 Task: Add the background colour blue.
Action: Mouse moved to (183, 64)
Screenshot: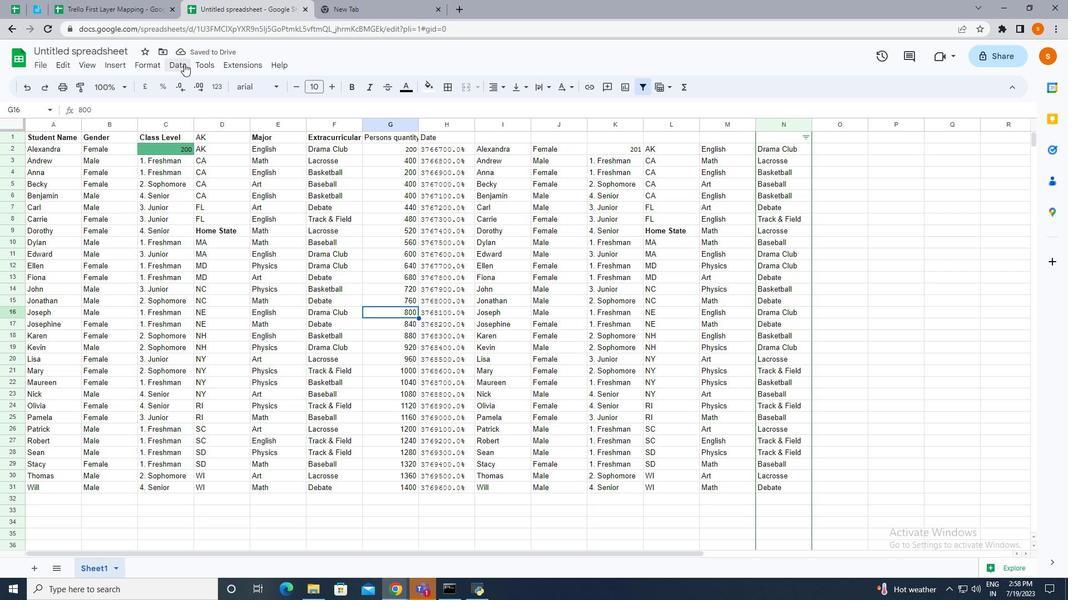 
Action: Mouse pressed left at (183, 64)
Screenshot: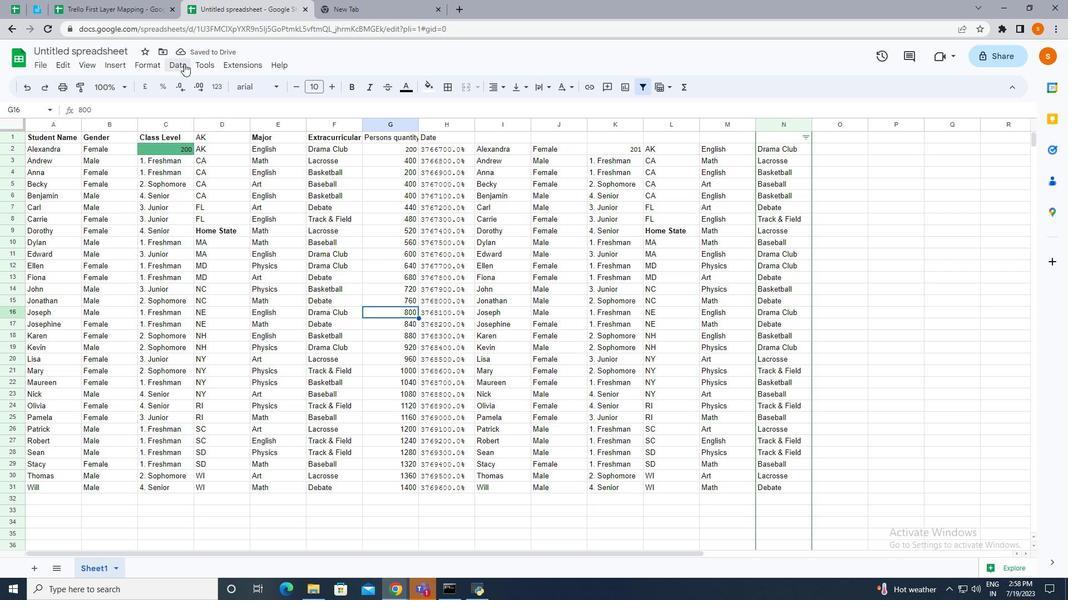 
Action: Mouse moved to (209, 160)
Screenshot: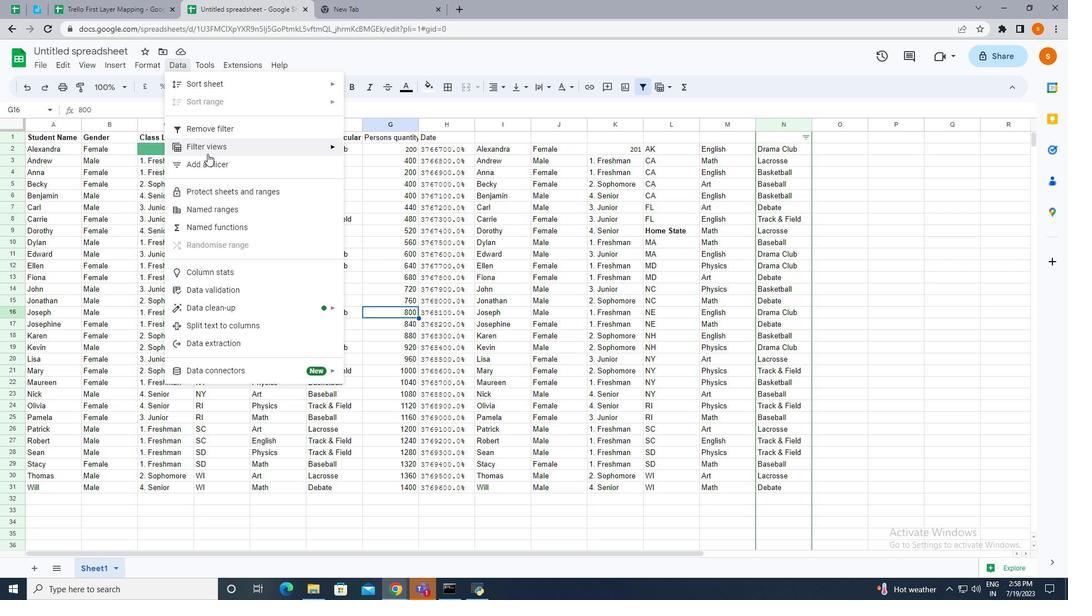 
Action: Mouse pressed left at (209, 160)
Screenshot: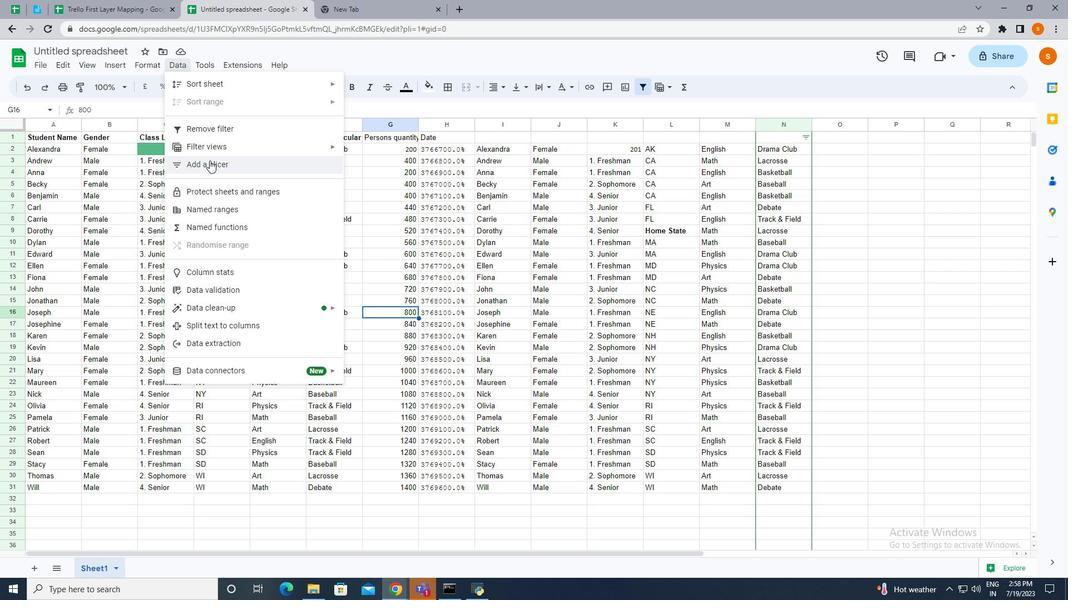 
Action: Mouse moved to (888, 195)
Screenshot: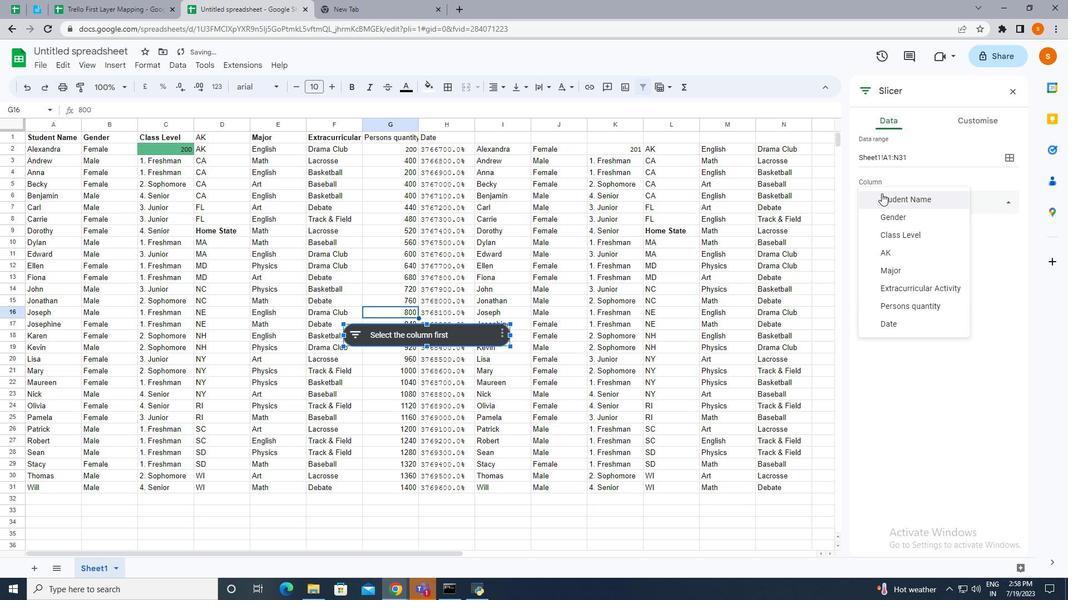
Action: Mouse pressed left at (888, 195)
Screenshot: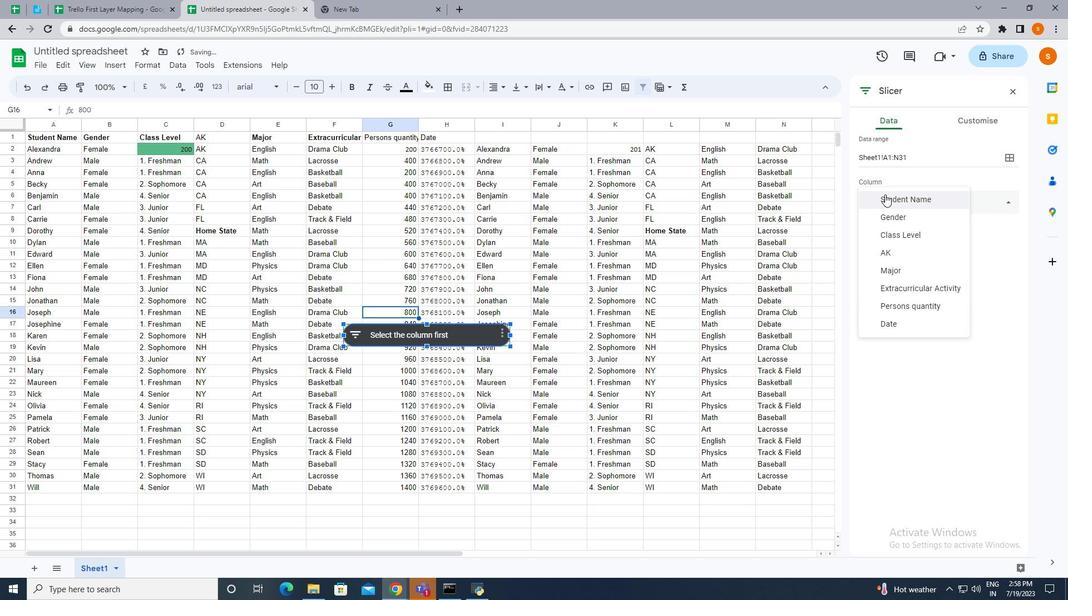 
Action: Mouse moved to (979, 121)
Screenshot: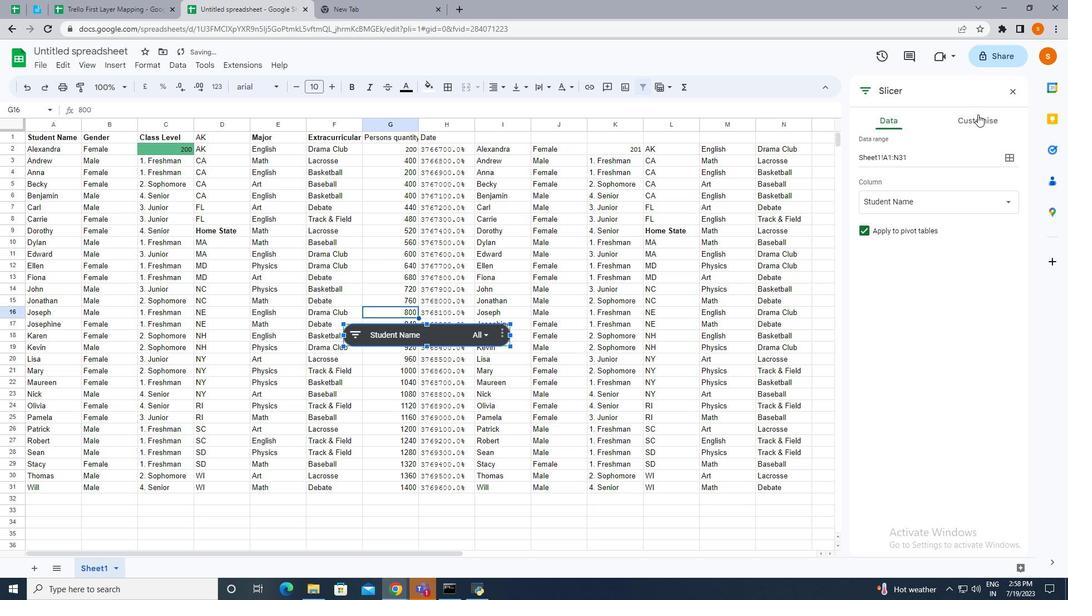 
Action: Mouse pressed left at (979, 121)
Screenshot: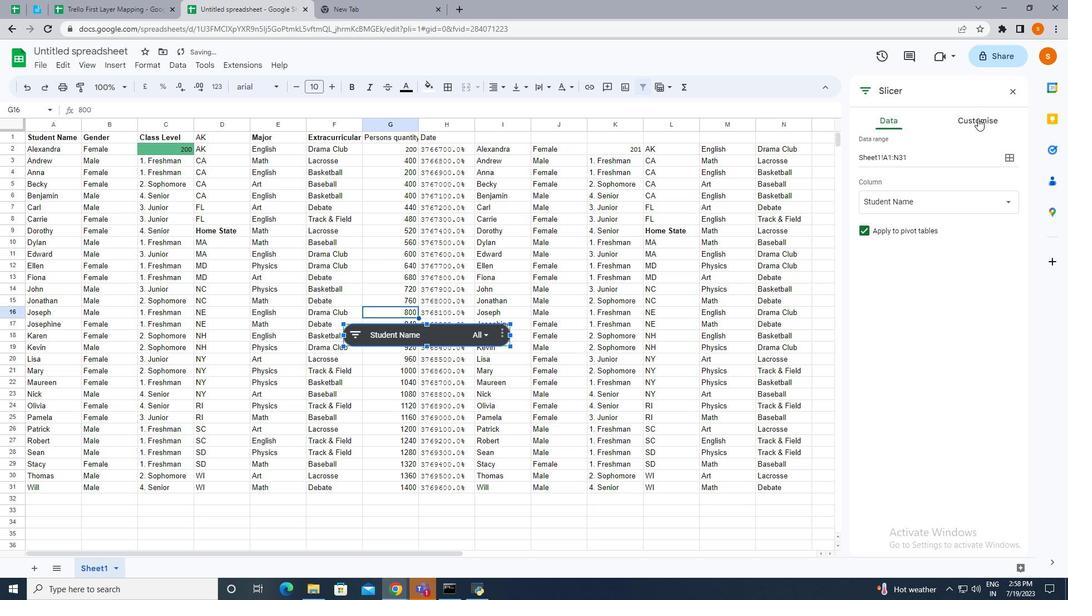 
Action: Mouse moved to (902, 304)
Screenshot: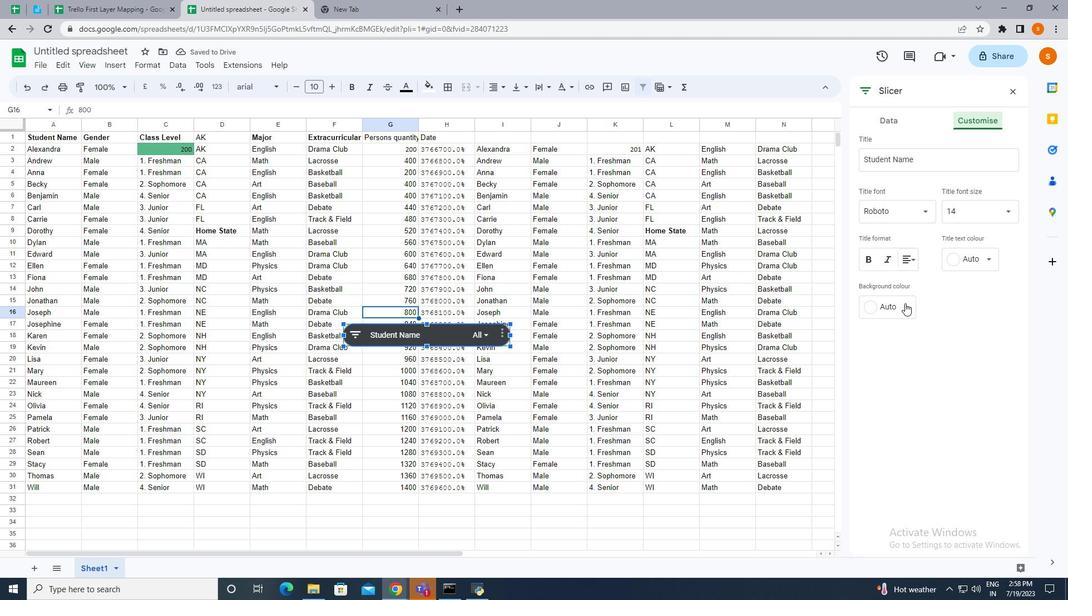
Action: Mouse pressed left at (902, 304)
Screenshot: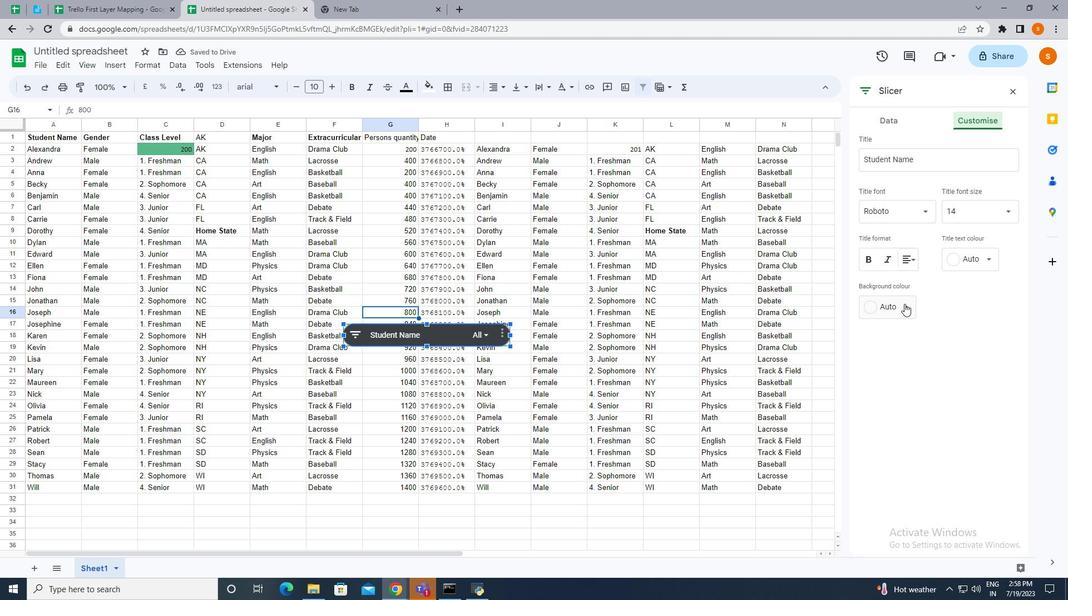 
Action: Mouse moved to (953, 359)
Screenshot: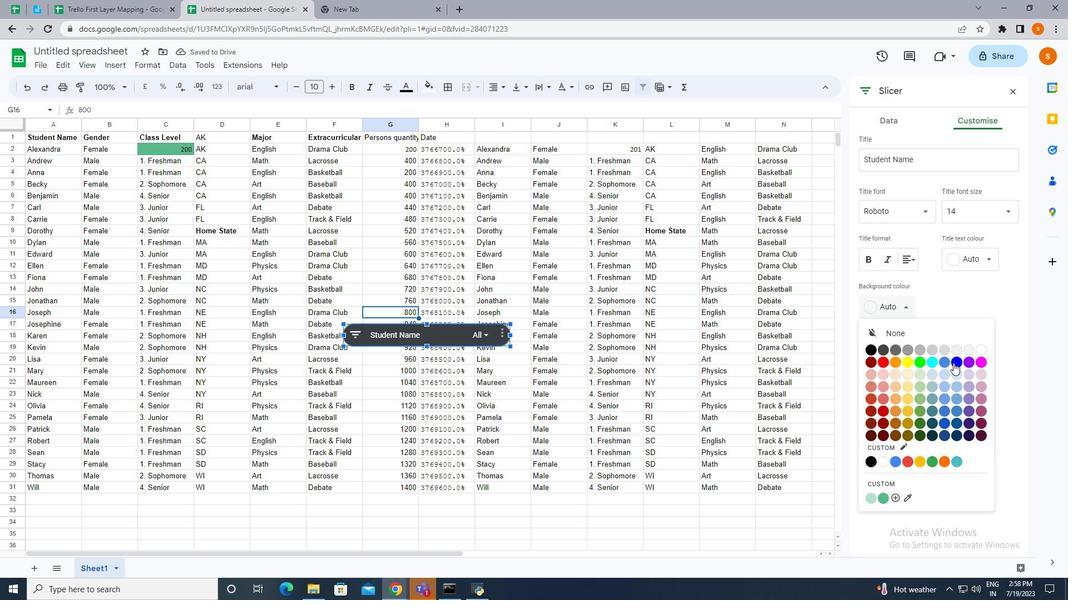 
Action: Mouse pressed left at (953, 359)
Screenshot: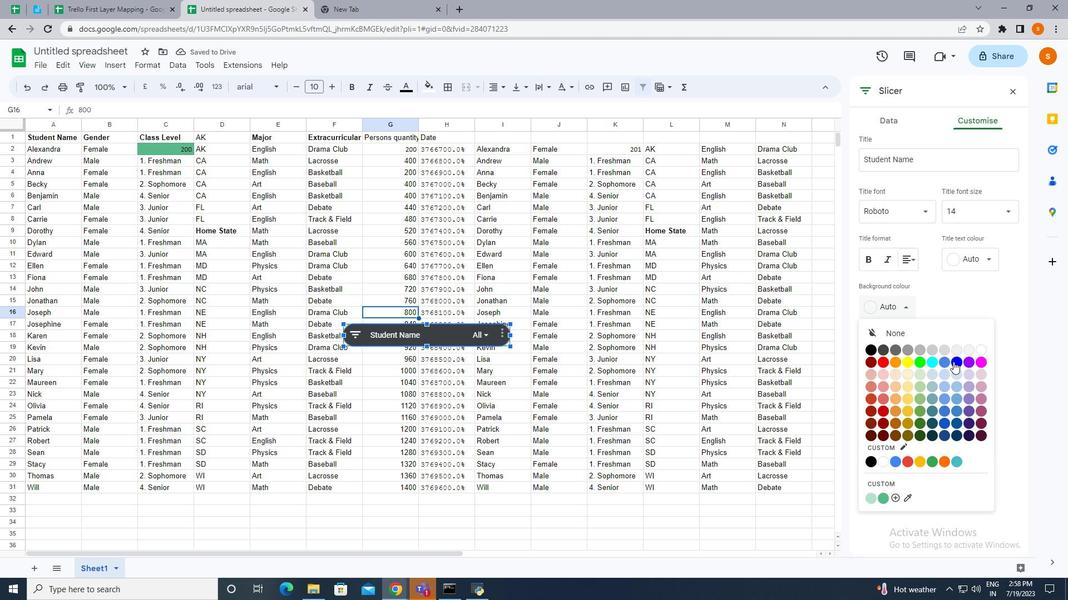 
Action: Mouse moved to (869, 352)
Screenshot: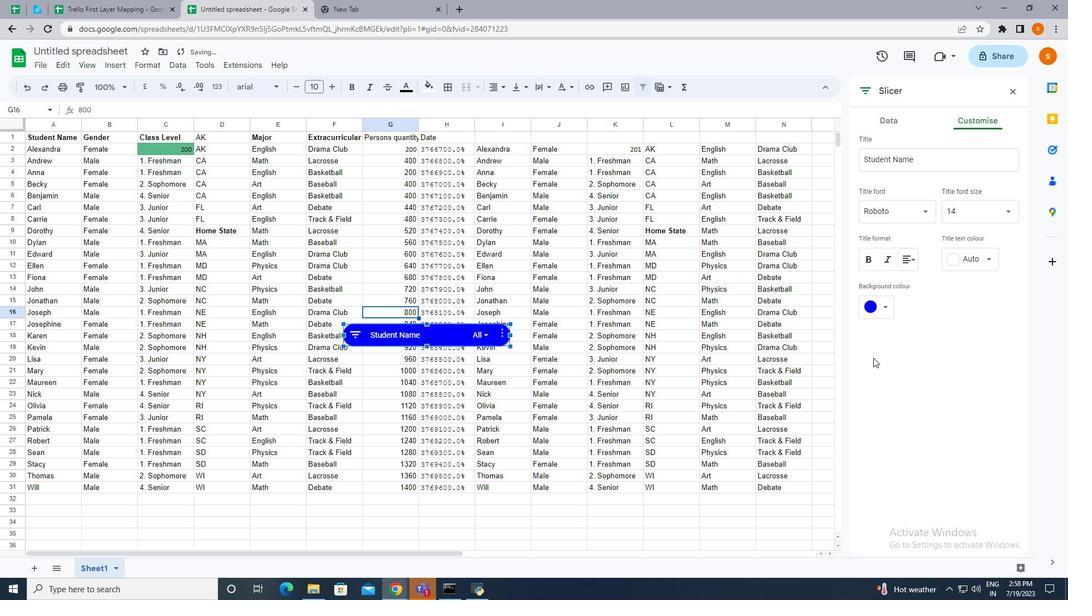 
